 Task: Look for products from Coconut Cult only.
Action: Mouse moved to (21, 79)
Screenshot: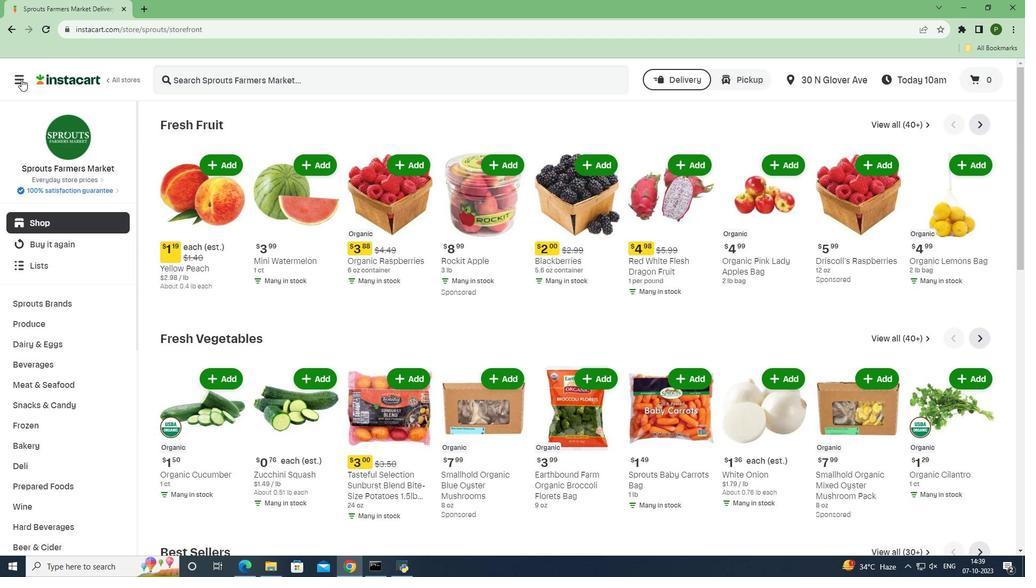 
Action: Mouse pressed left at (21, 79)
Screenshot: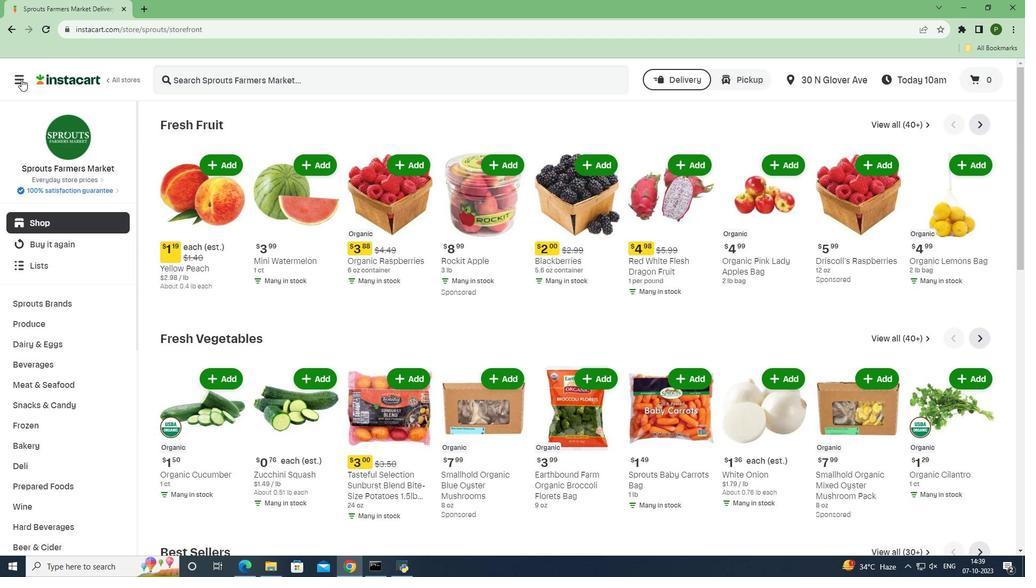 
Action: Mouse moved to (59, 280)
Screenshot: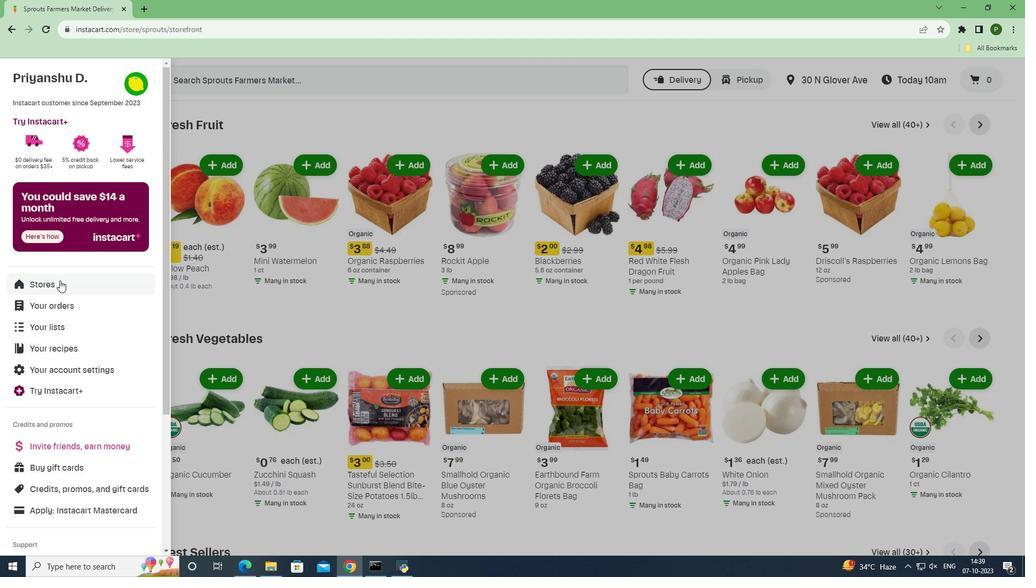 
Action: Mouse pressed left at (59, 280)
Screenshot: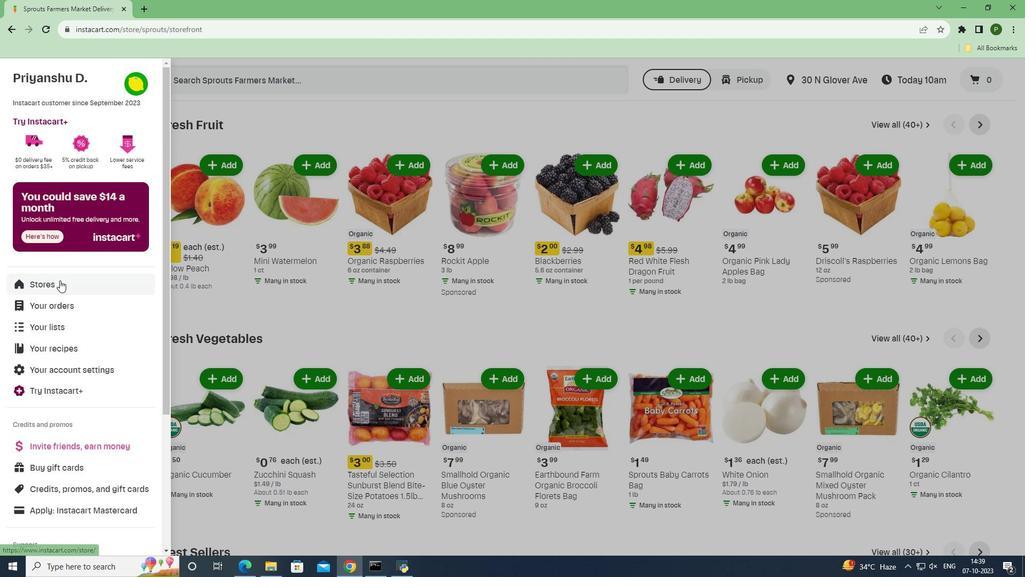 
Action: Mouse moved to (260, 106)
Screenshot: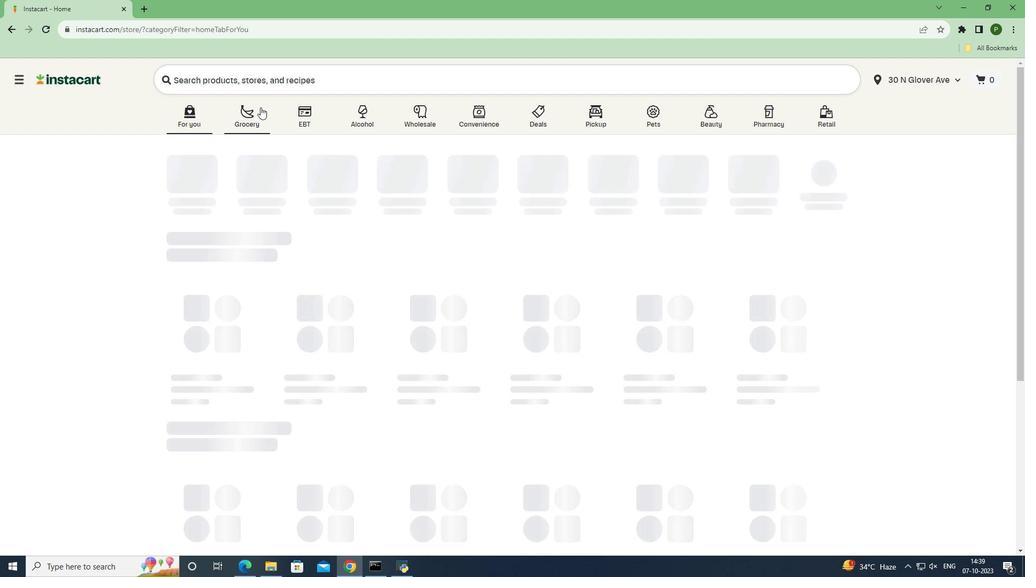 
Action: Mouse pressed left at (260, 106)
Screenshot: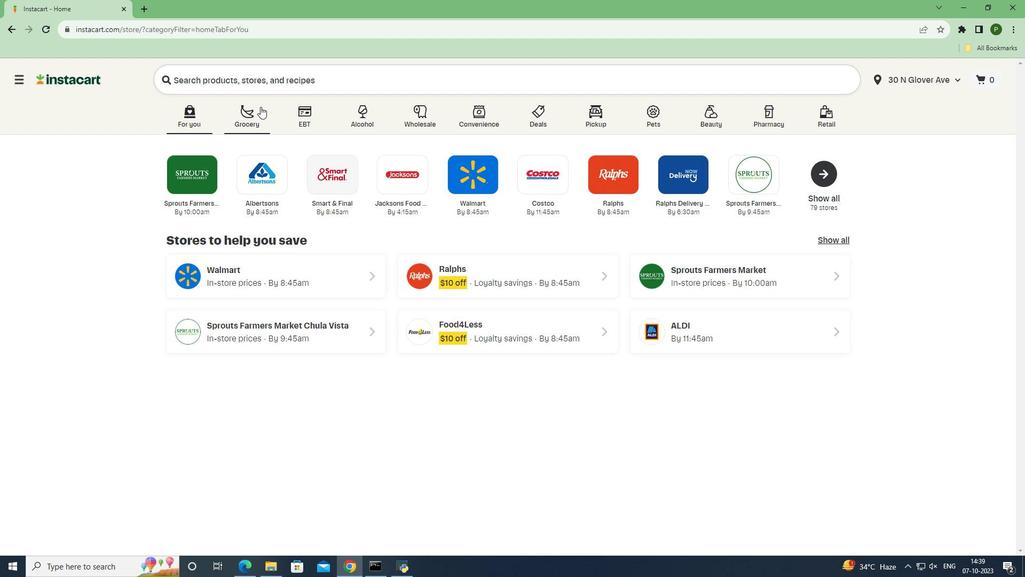 
Action: Mouse moved to (420, 248)
Screenshot: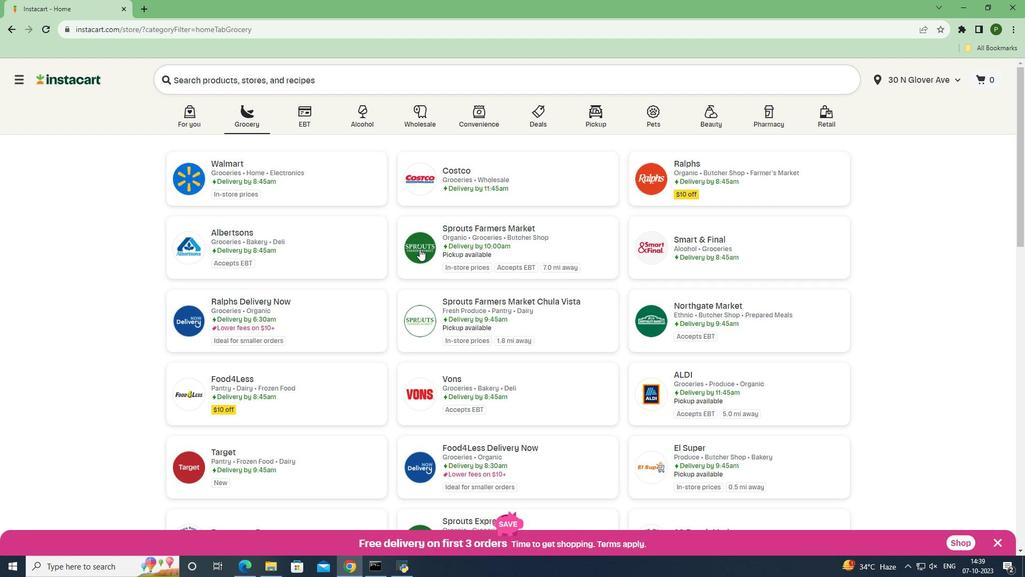 
Action: Mouse pressed left at (420, 248)
Screenshot: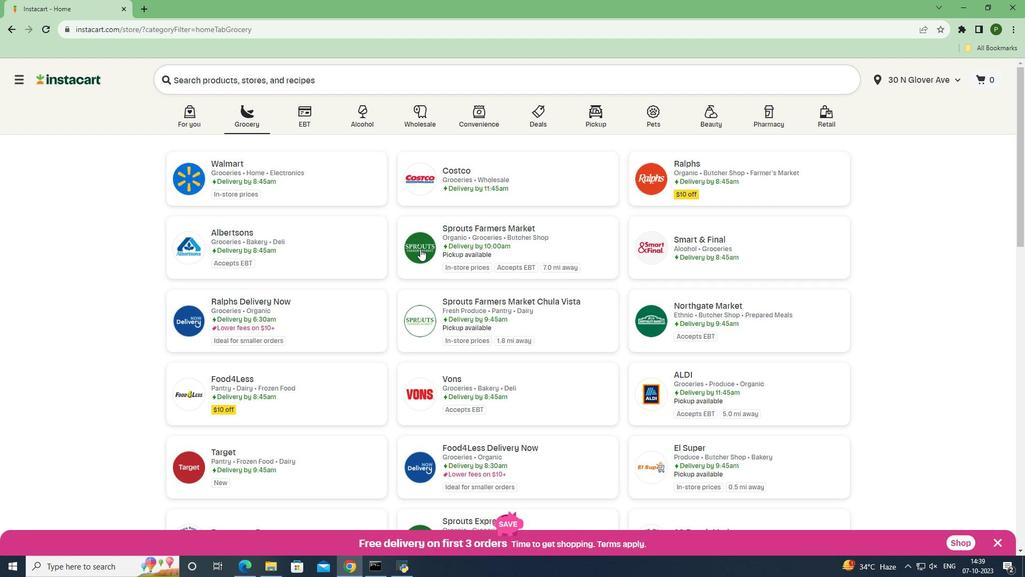 
Action: Mouse moved to (86, 350)
Screenshot: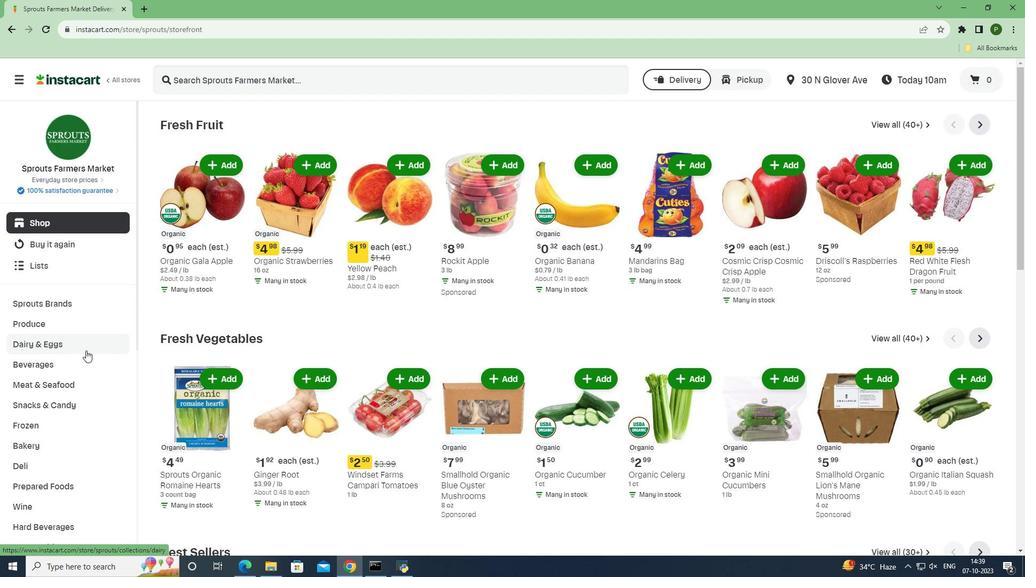 
Action: Mouse pressed left at (86, 350)
Screenshot: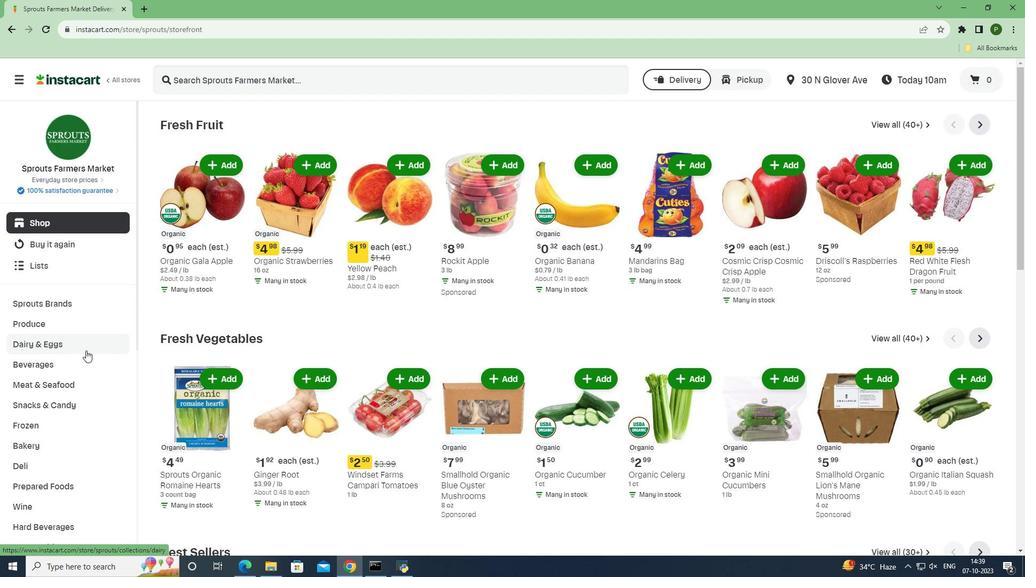 
Action: Mouse moved to (66, 421)
Screenshot: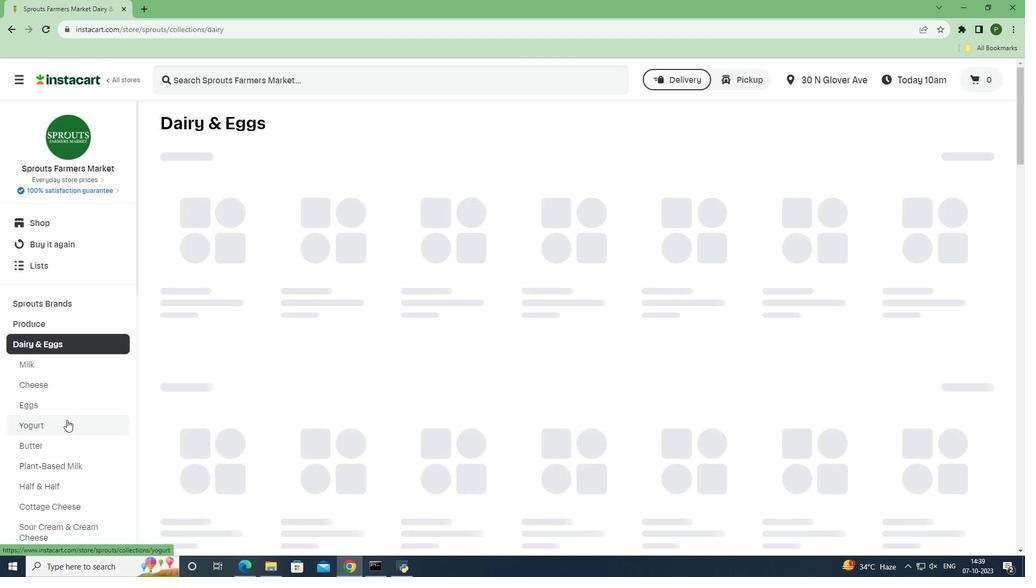 
Action: Mouse pressed left at (66, 421)
Screenshot: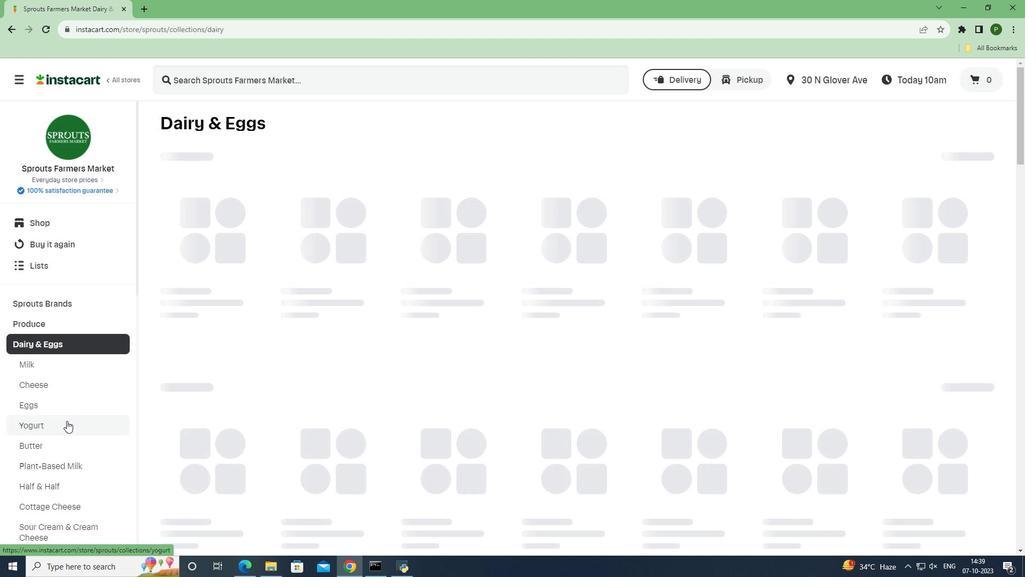 
Action: Mouse moved to (338, 210)
Screenshot: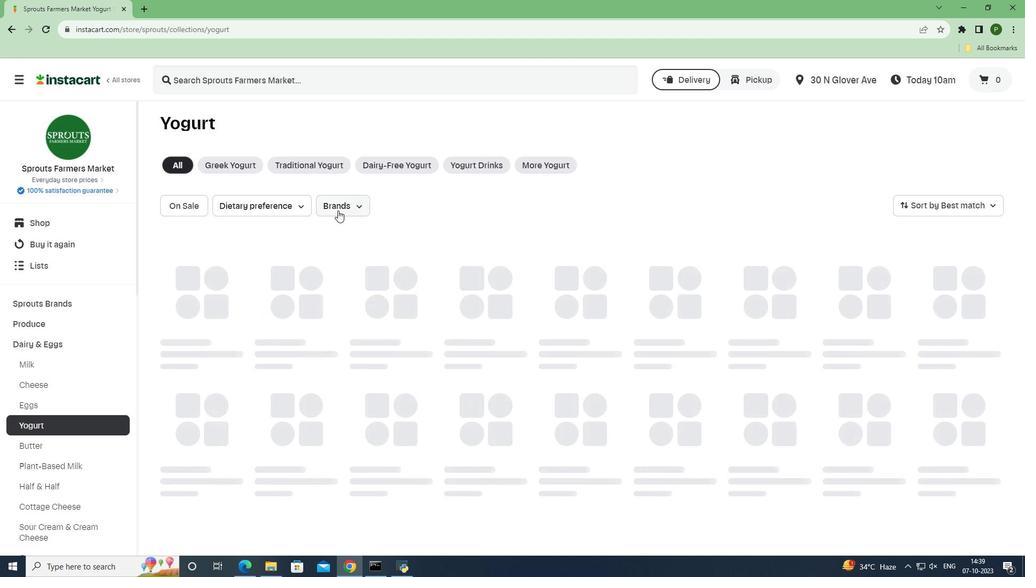 
Action: Mouse pressed left at (338, 210)
Screenshot: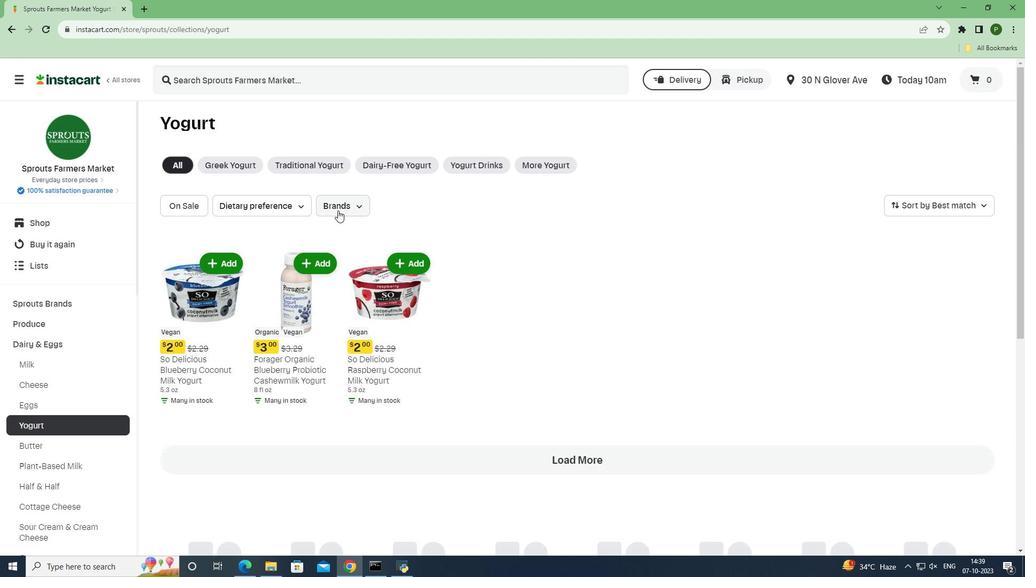 
Action: Mouse moved to (347, 274)
Screenshot: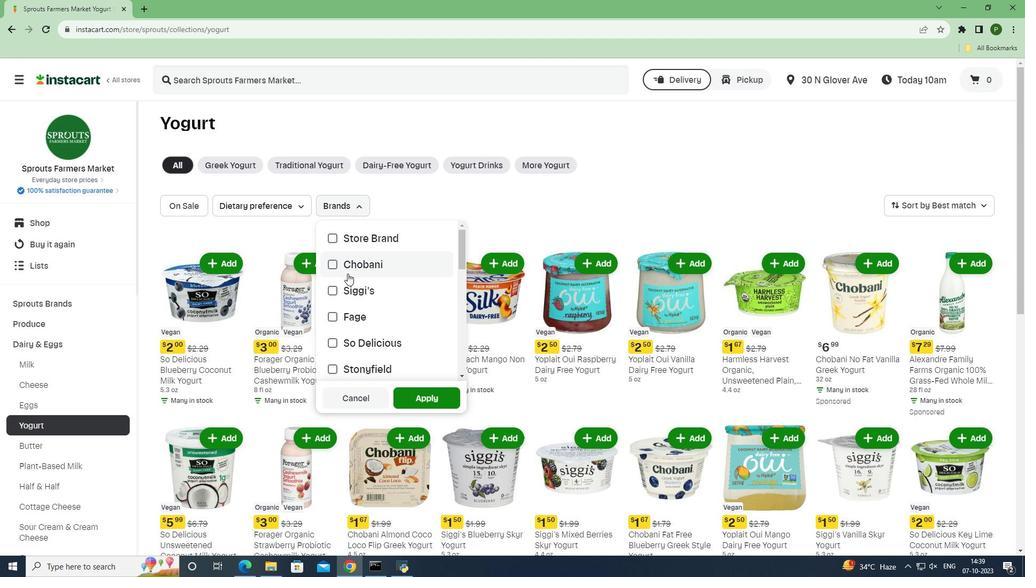 
Action: Mouse scrolled (347, 273) with delta (0, 0)
Screenshot: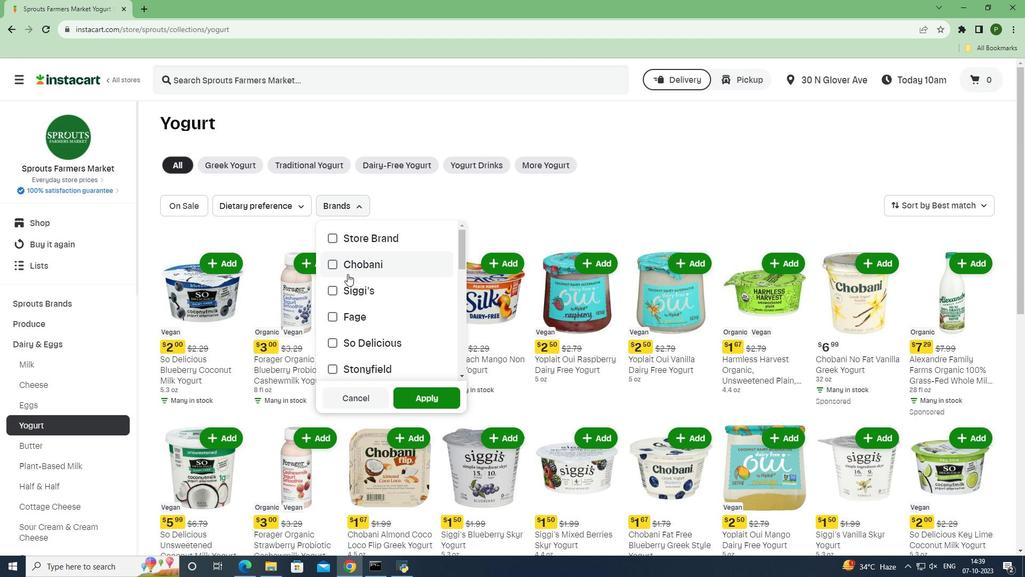 
Action: Mouse scrolled (347, 273) with delta (0, 0)
Screenshot: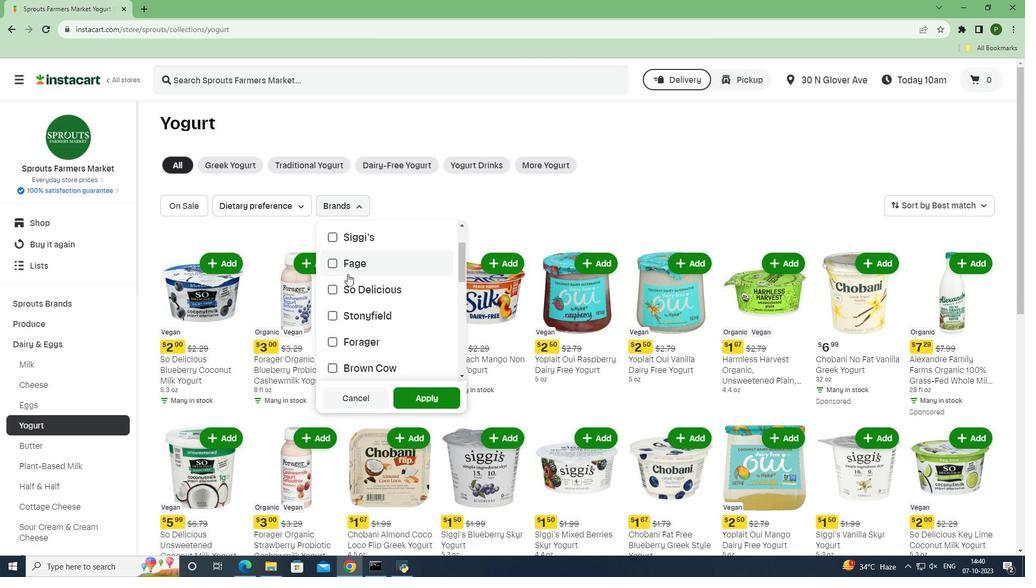 
Action: Mouse scrolled (347, 273) with delta (0, 0)
Screenshot: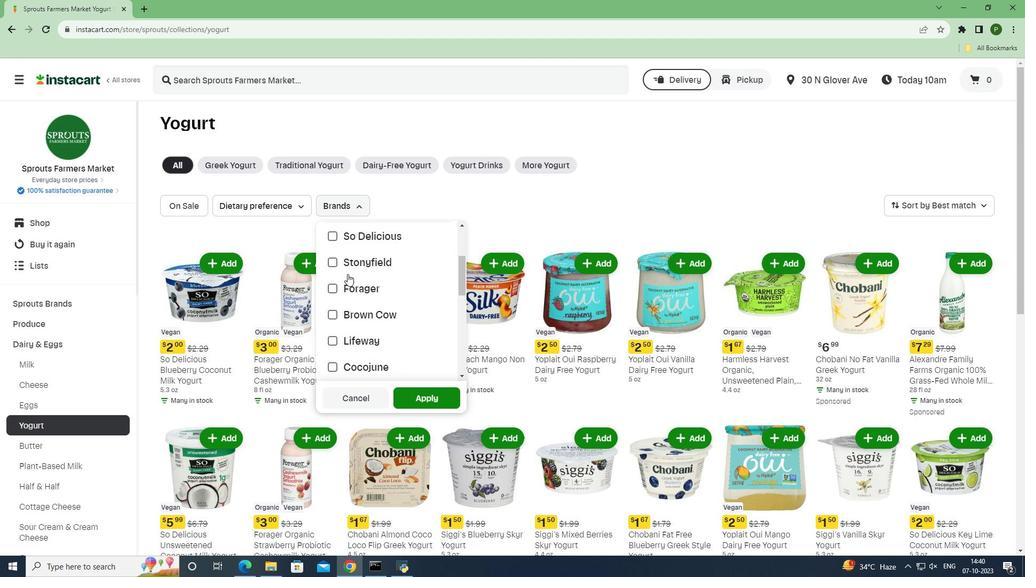 
Action: Mouse scrolled (347, 273) with delta (0, 0)
Screenshot: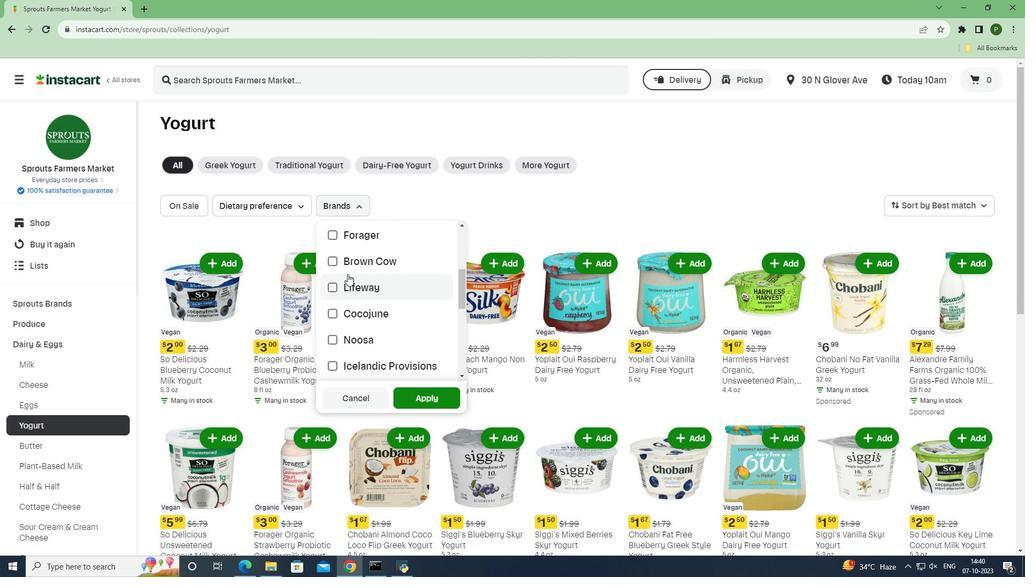 
Action: Mouse scrolled (347, 273) with delta (0, 0)
Screenshot: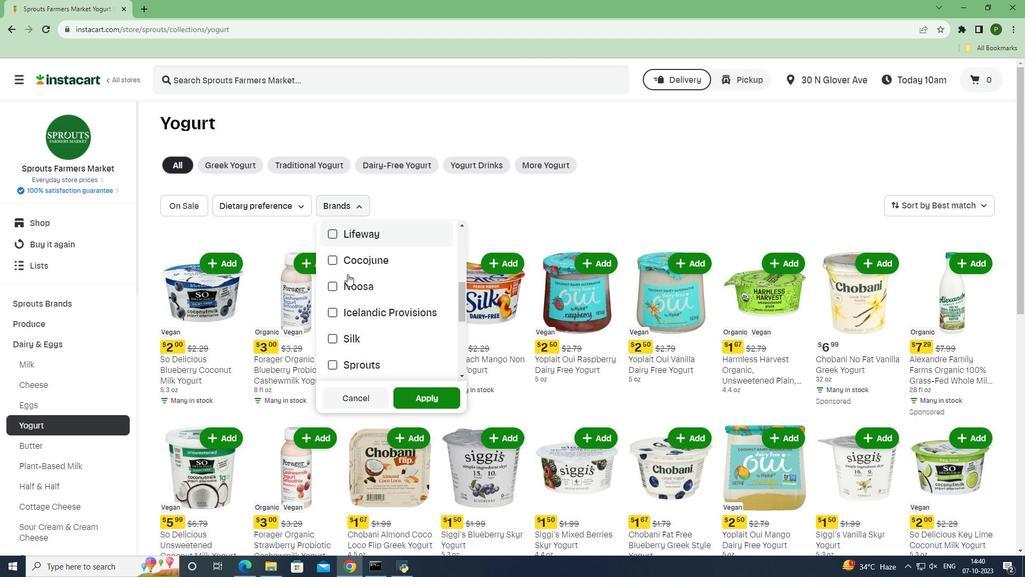 
Action: Mouse scrolled (347, 273) with delta (0, 0)
Screenshot: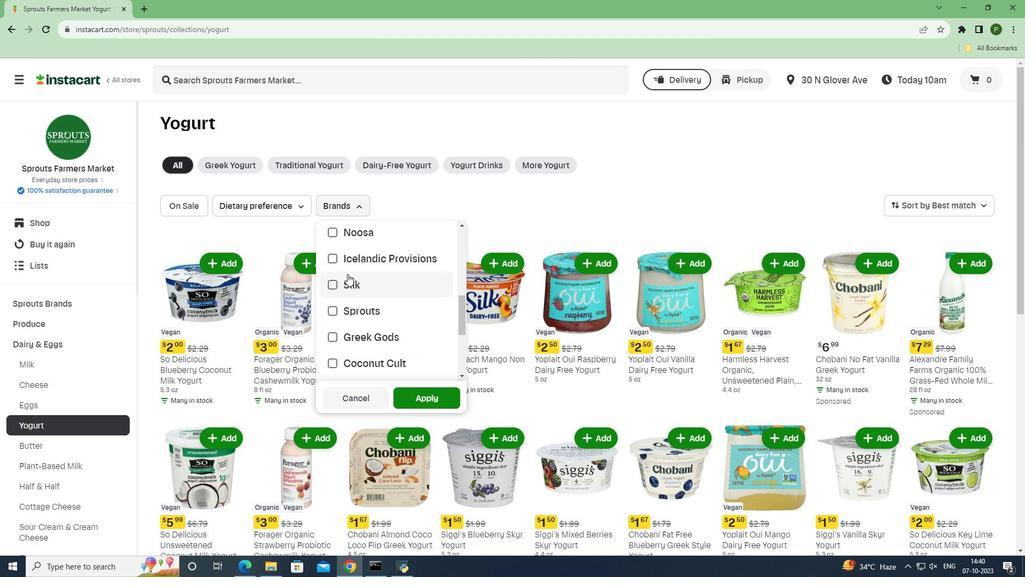 
Action: Mouse moved to (348, 312)
Screenshot: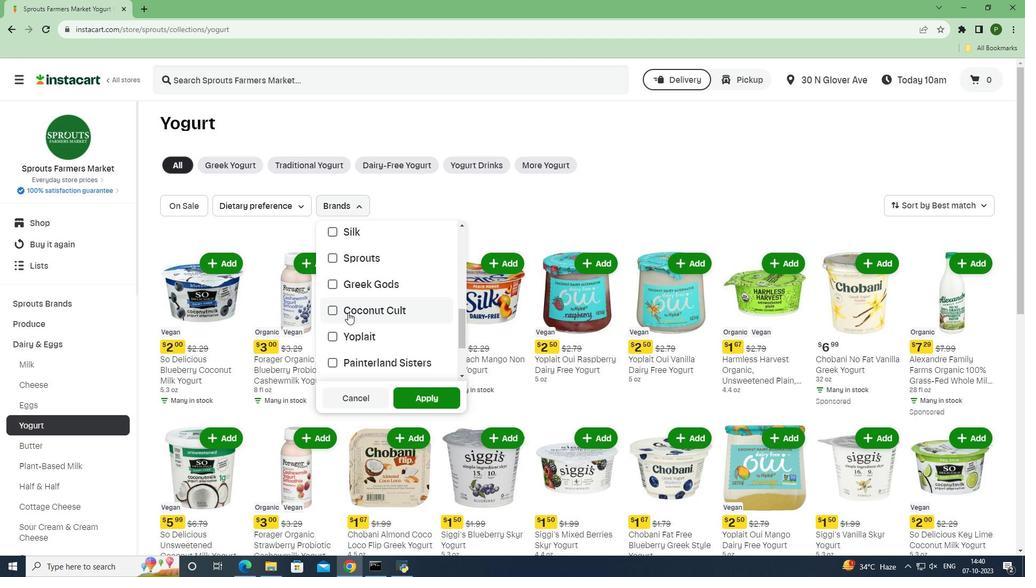 
Action: Mouse pressed left at (348, 312)
Screenshot: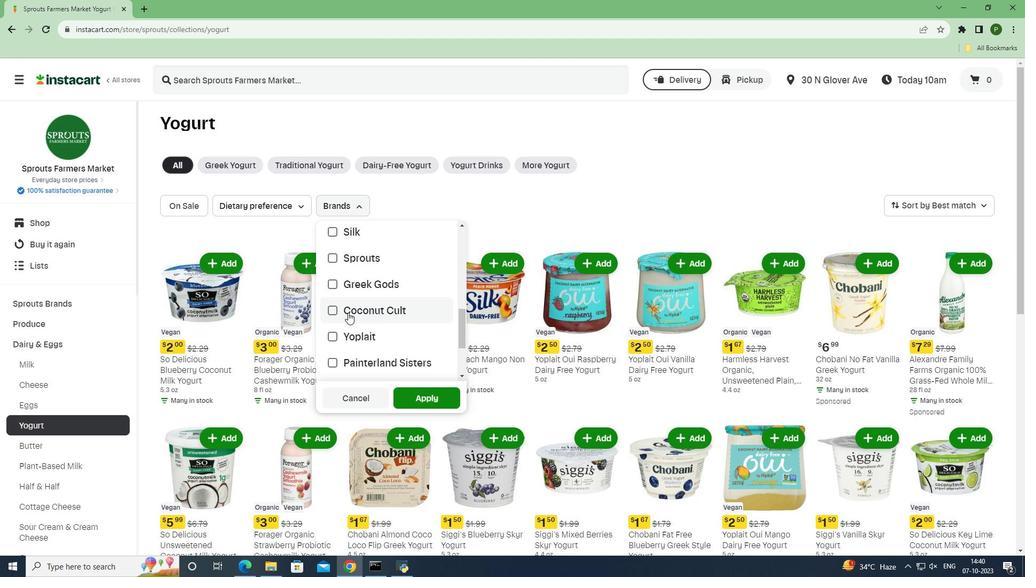 
Action: Mouse moved to (422, 396)
Screenshot: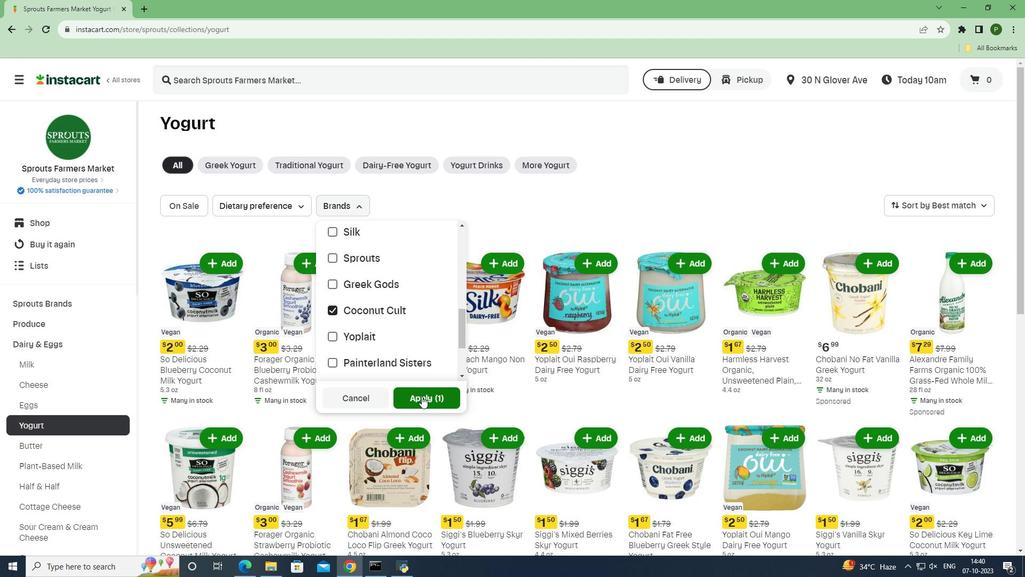 
Action: Mouse pressed left at (422, 396)
Screenshot: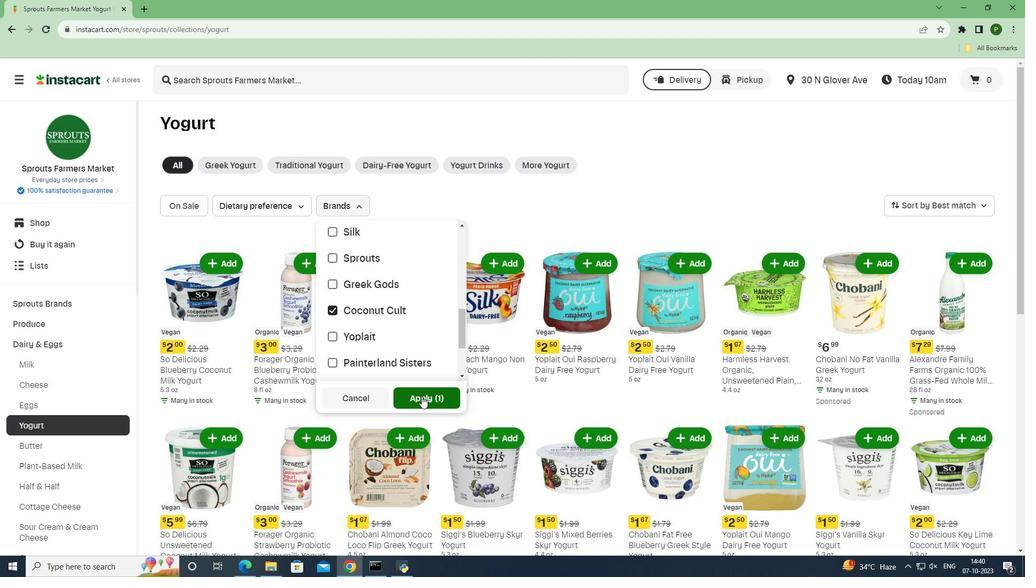 
Action: Mouse moved to (485, 376)
Screenshot: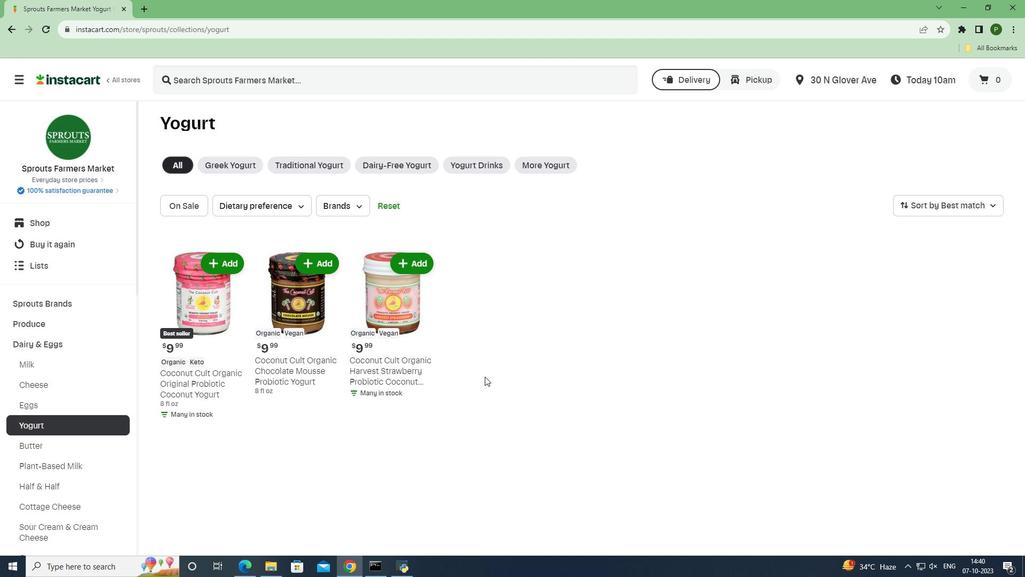 
